 Task: Sort the products in the category "Facial Care & Cosmetics" by unit price (high first).
Action: Mouse pressed left at (221, 95)
Screenshot: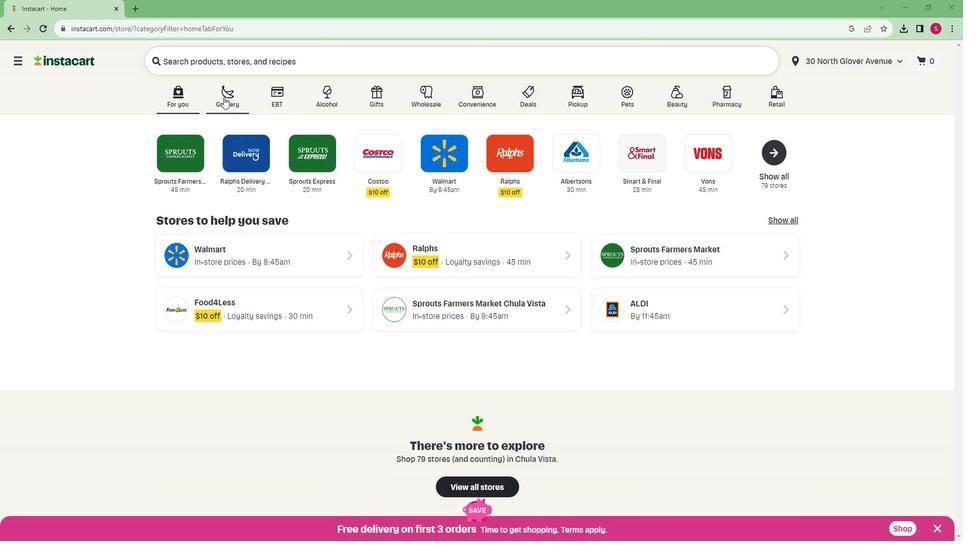 
Action: Mouse moved to (203, 225)
Screenshot: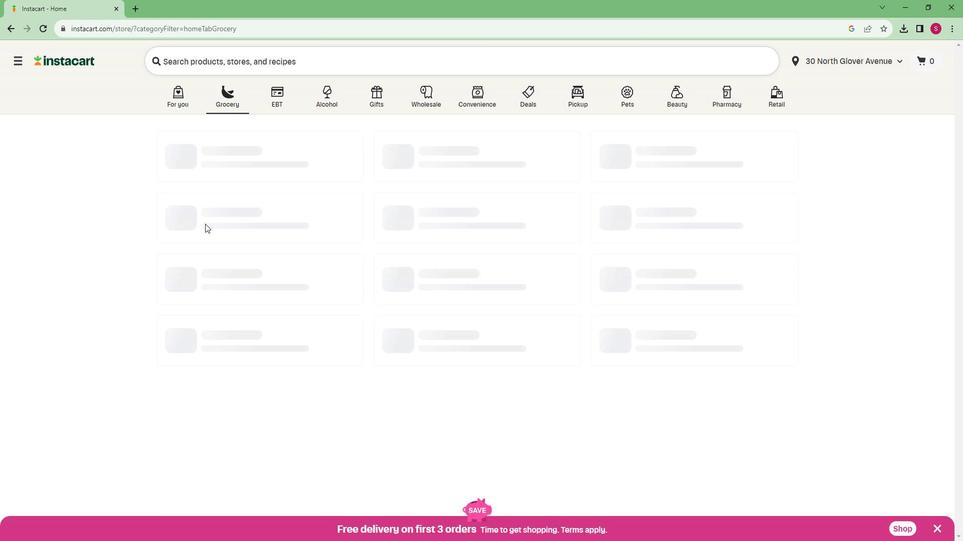 
Action: Mouse scrolled (203, 224) with delta (0, -1)
Screenshot: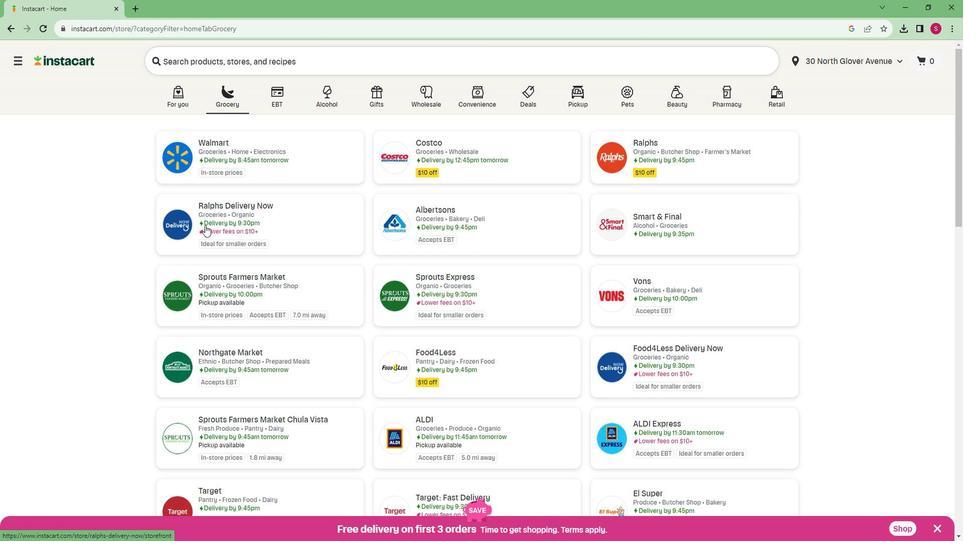 
Action: Mouse pressed left at (203, 225)
Screenshot: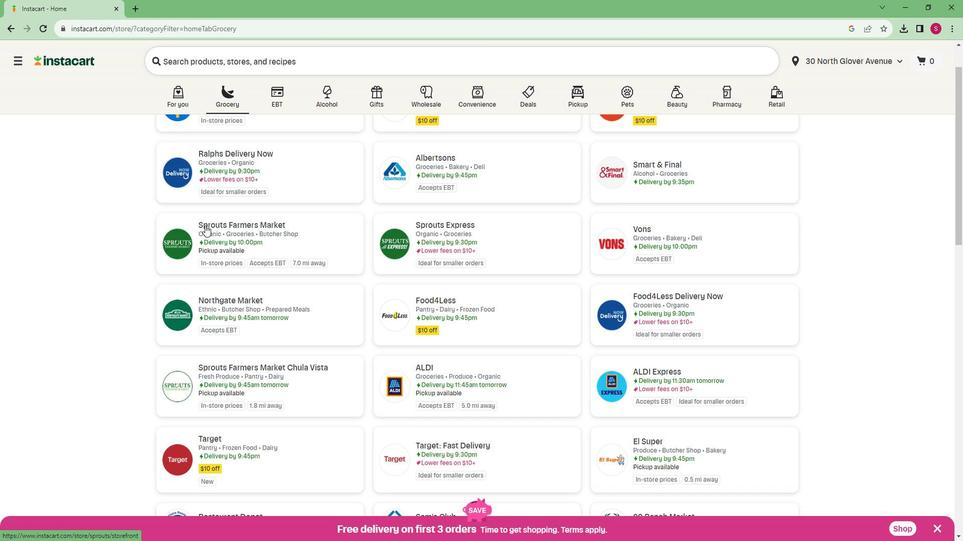 
Action: Mouse moved to (52, 332)
Screenshot: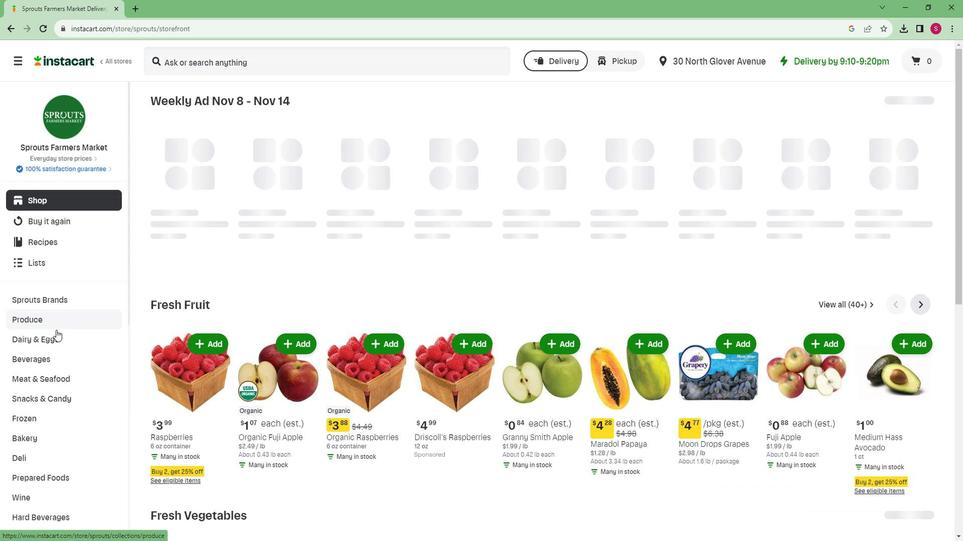 
Action: Mouse scrolled (52, 331) with delta (0, 0)
Screenshot: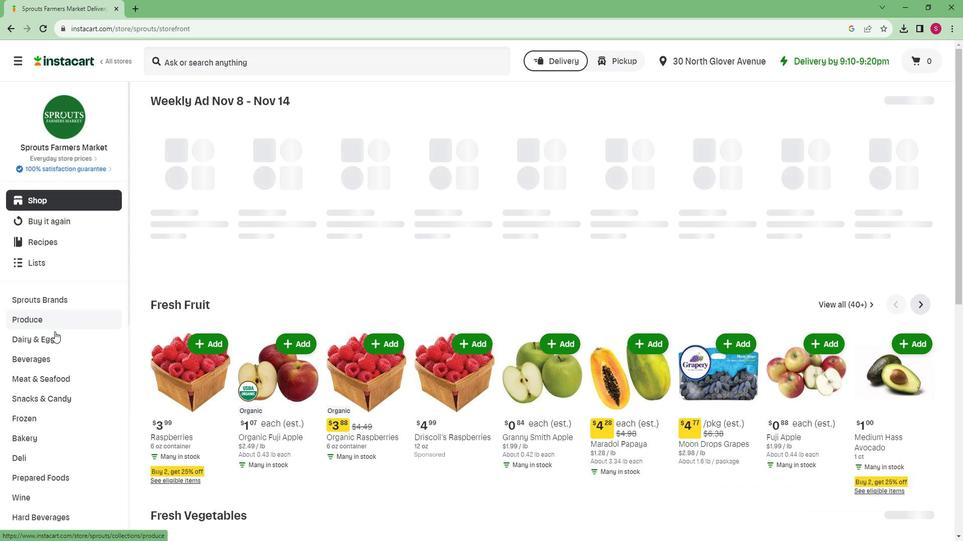 
Action: Mouse scrolled (52, 331) with delta (0, 0)
Screenshot: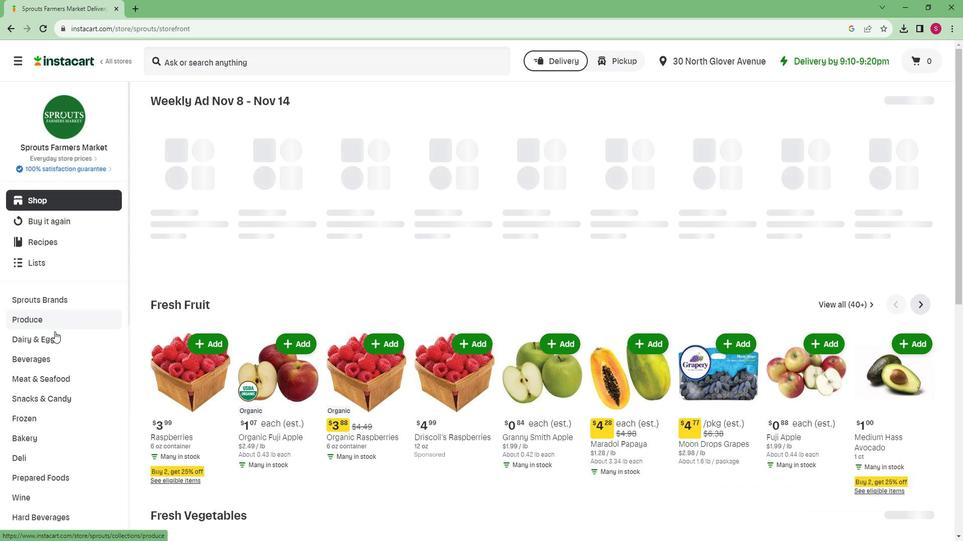 
Action: Mouse scrolled (52, 331) with delta (0, 0)
Screenshot: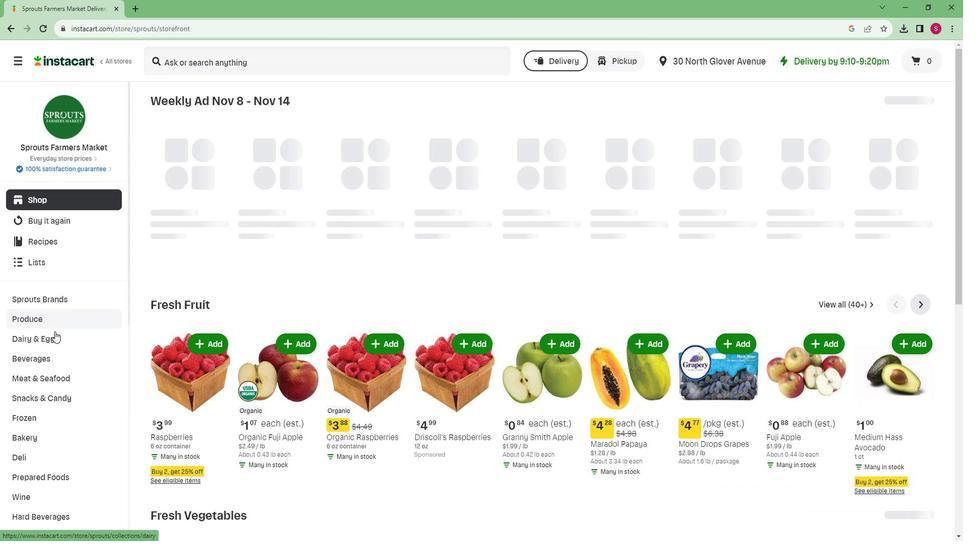 
Action: Mouse scrolled (52, 331) with delta (0, 0)
Screenshot: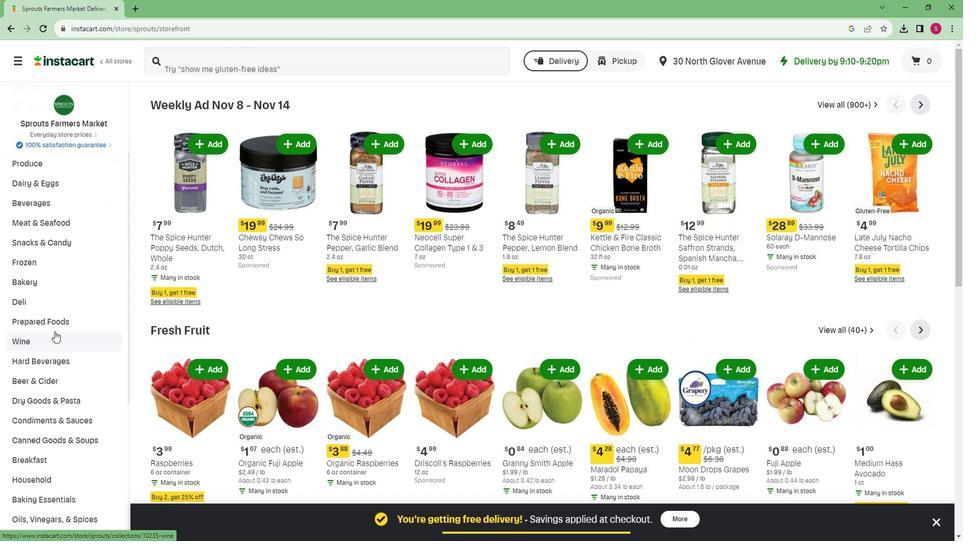 
Action: Mouse scrolled (52, 331) with delta (0, 0)
Screenshot: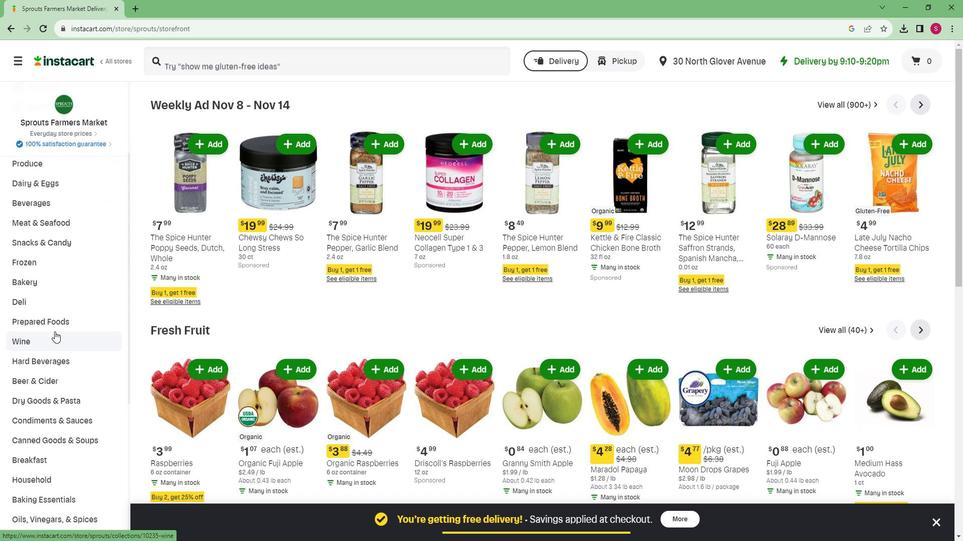 
Action: Mouse scrolled (52, 331) with delta (0, 0)
Screenshot: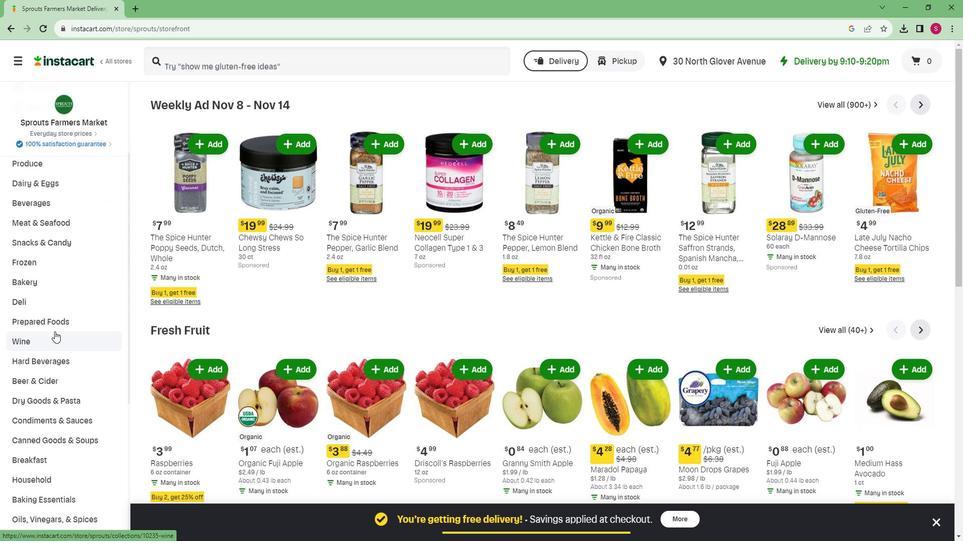 
Action: Mouse scrolled (52, 331) with delta (0, 0)
Screenshot: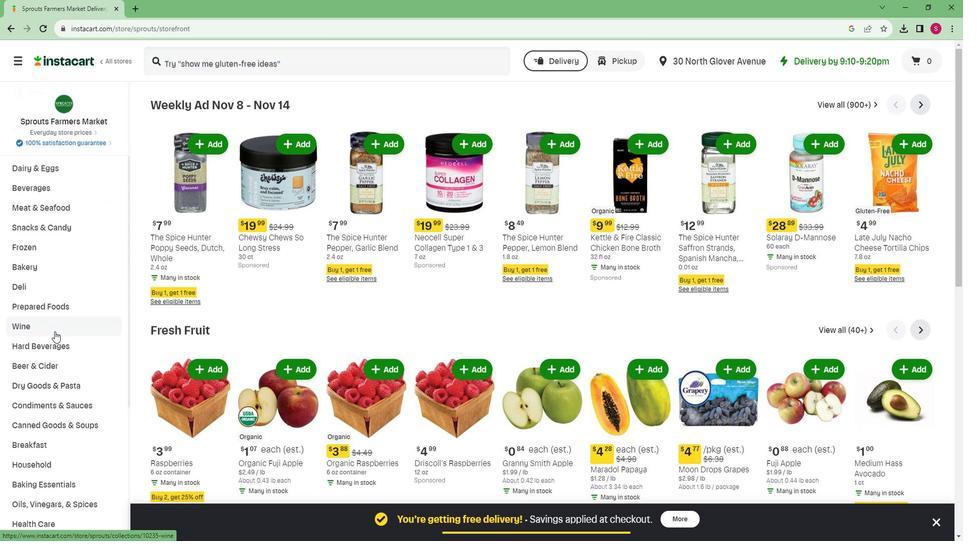 
Action: Mouse scrolled (52, 331) with delta (0, 0)
Screenshot: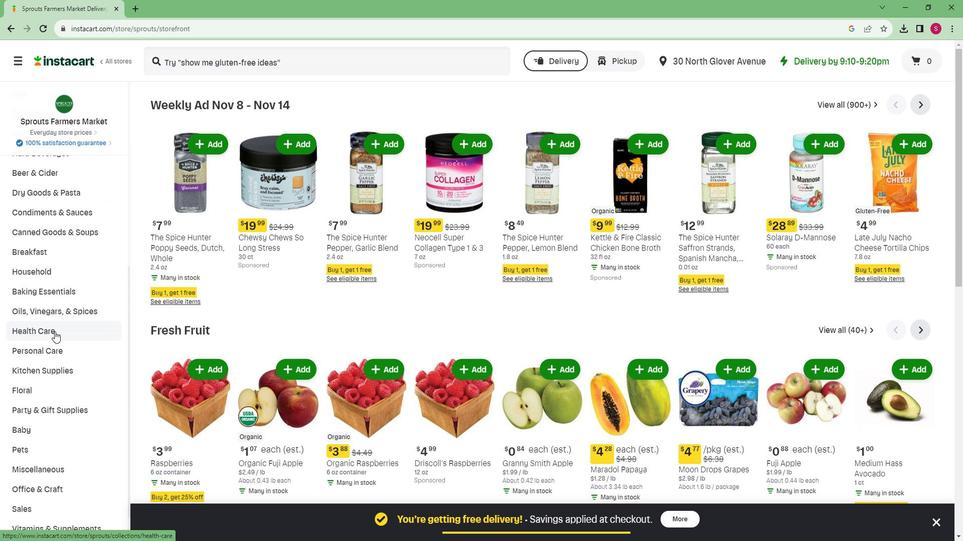 
Action: Mouse scrolled (52, 331) with delta (0, 0)
Screenshot: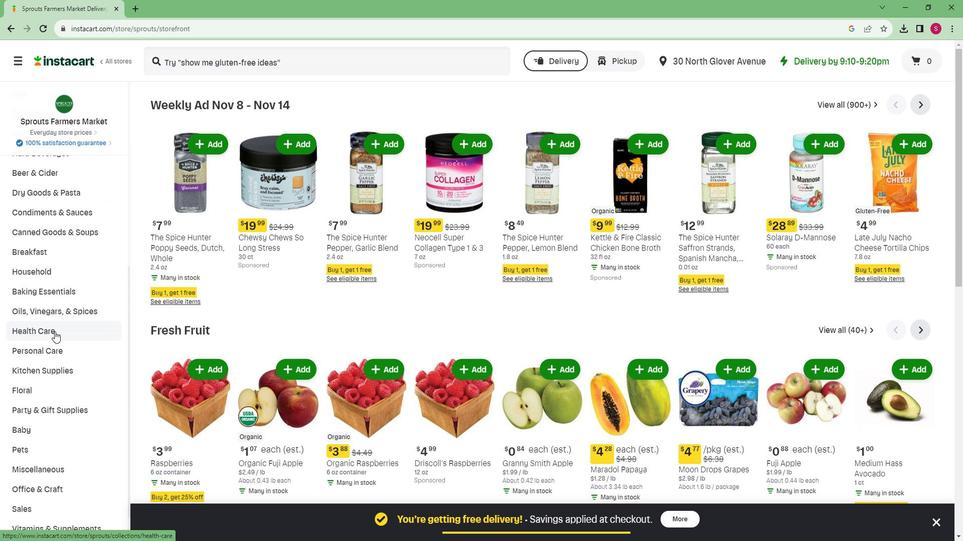 
Action: Mouse scrolled (52, 331) with delta (0, 0)
Screenshot: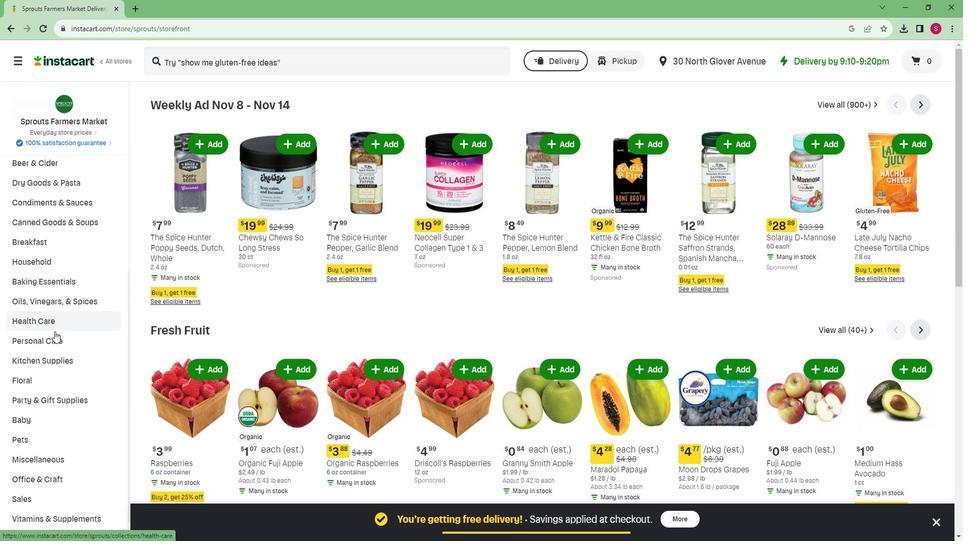 
Action: Mouse moved to (51, 511)
Screenshot: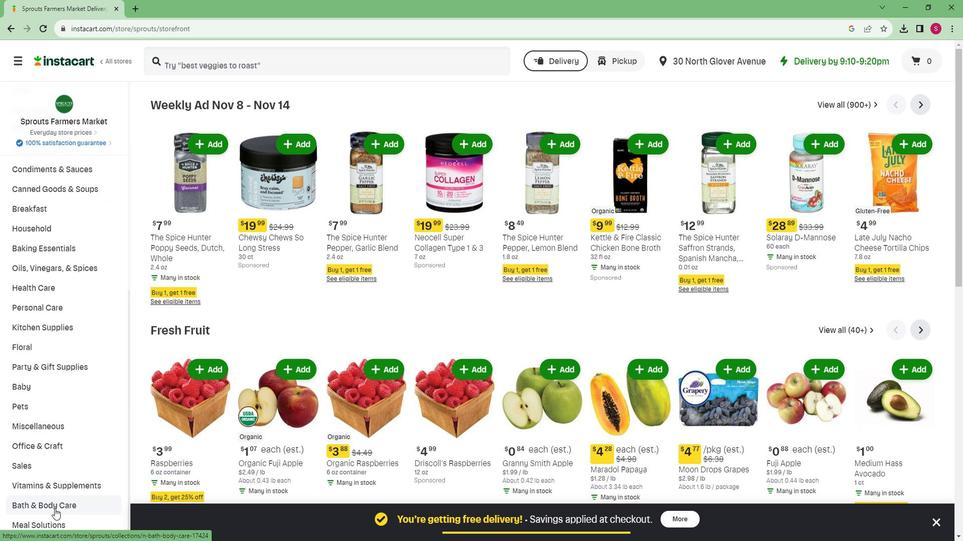 
Action: Mouse pressed left at (51, 511)
Screenshot: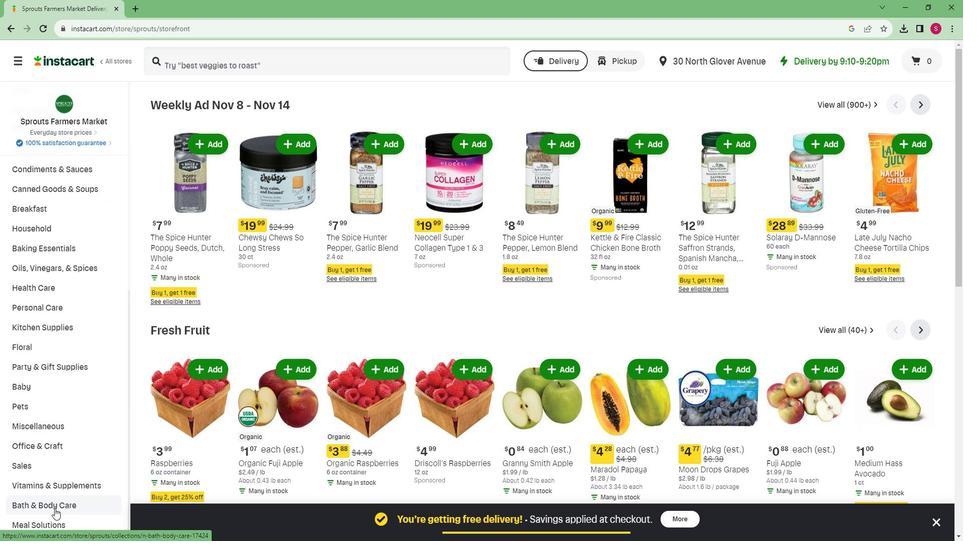 
Action: Mouse moved to (590, 124)
Screenshot: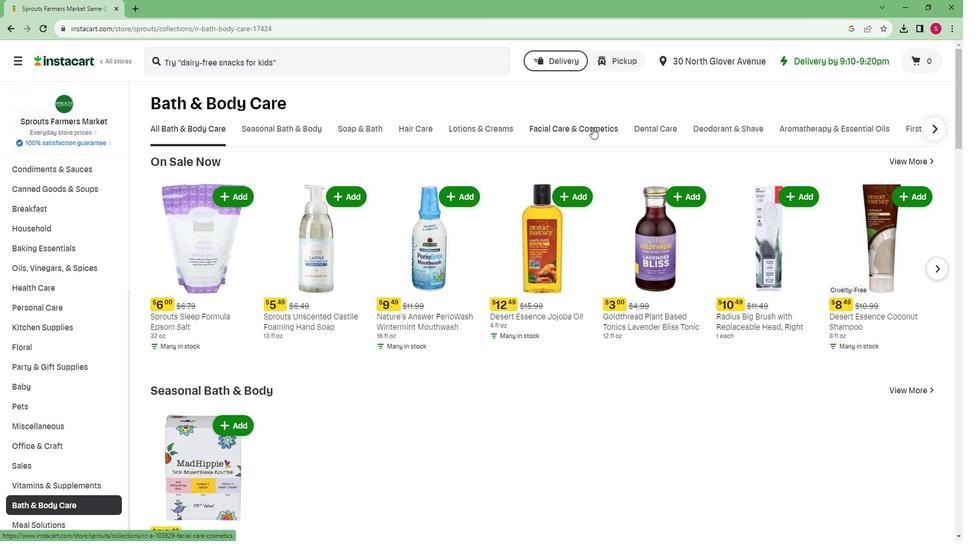 
Action: Mouse pressed left at (590, 124)
Screenshot: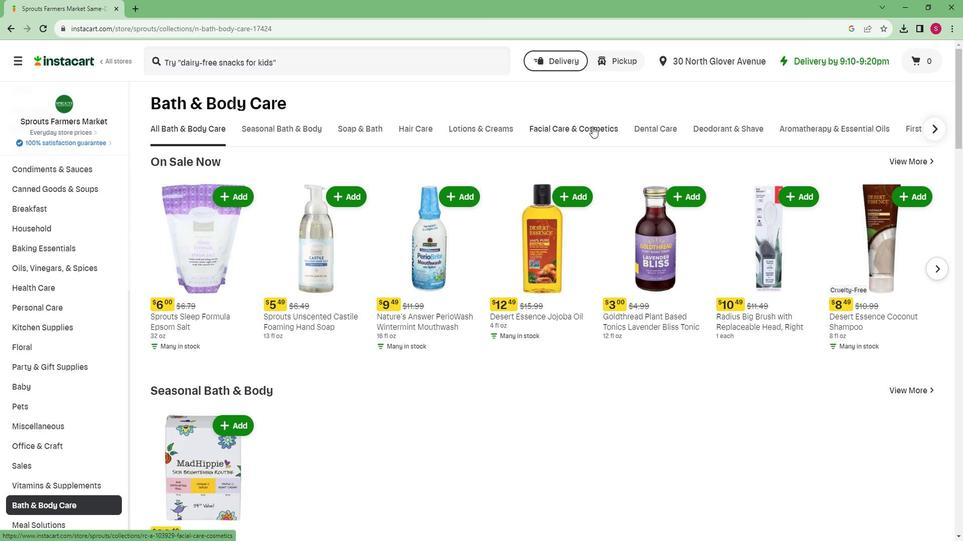 
Action: Mouse moved to (892, 172)
Screenshot: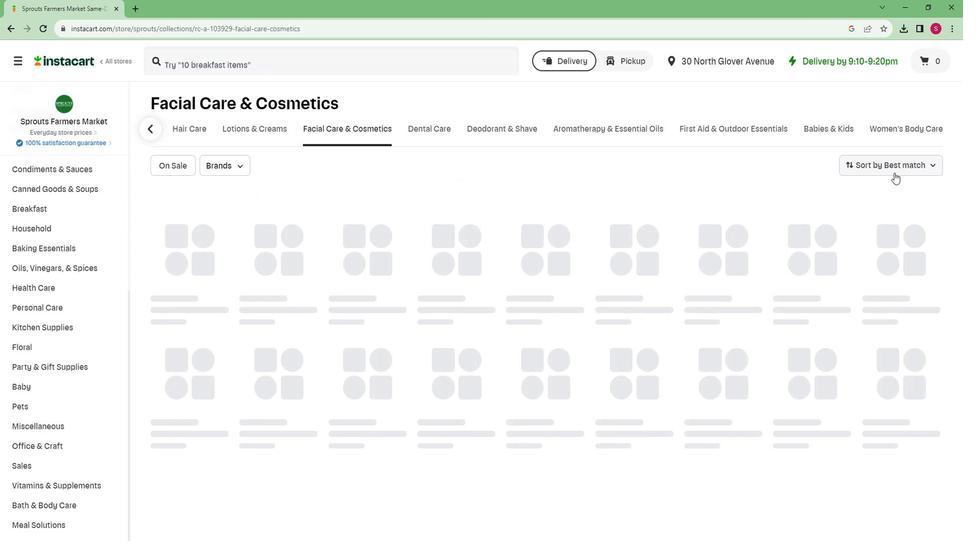 
Action: Mouse pressed left at (892, 172)
Screenshot: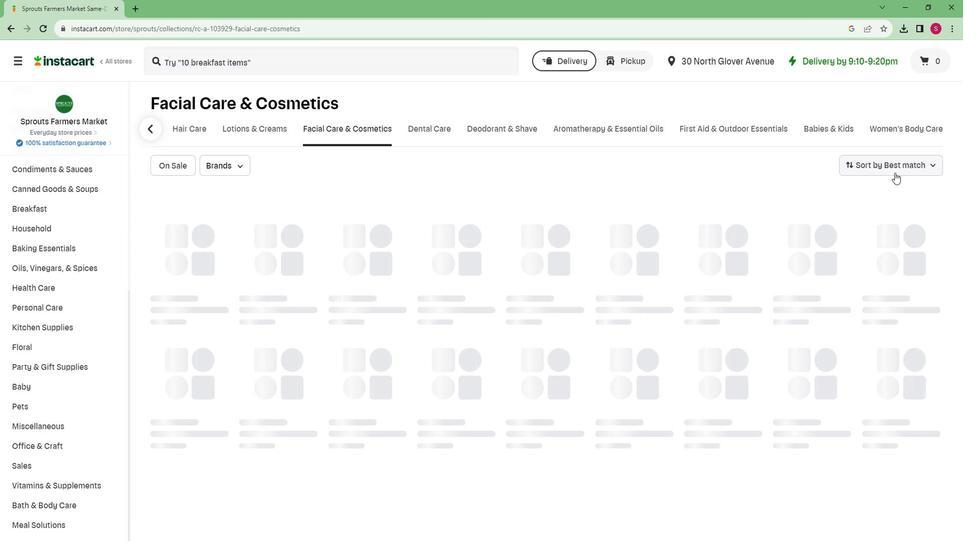 
Action: Mouse moved to (854, 291)
Screenshot: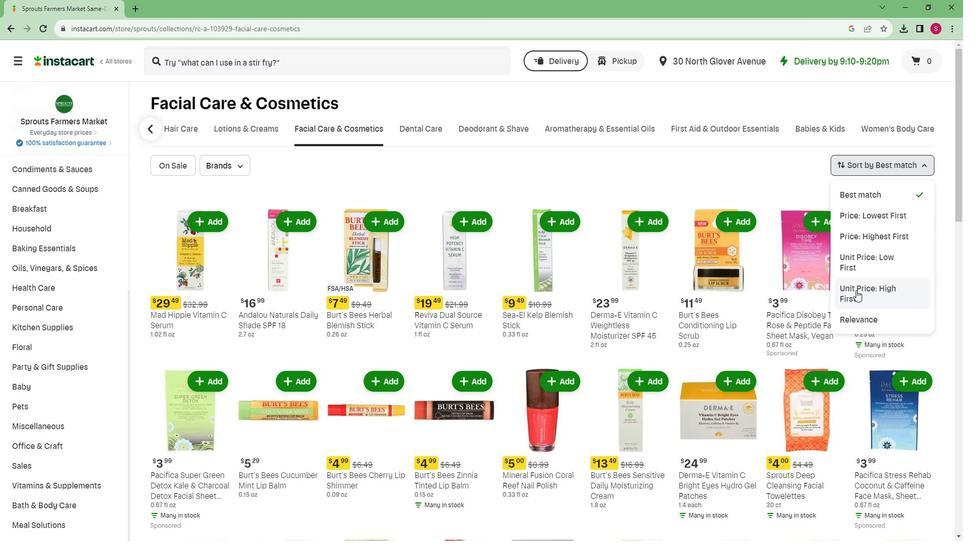
Action: Mouse pressed left at (854, 291)
Screenshot: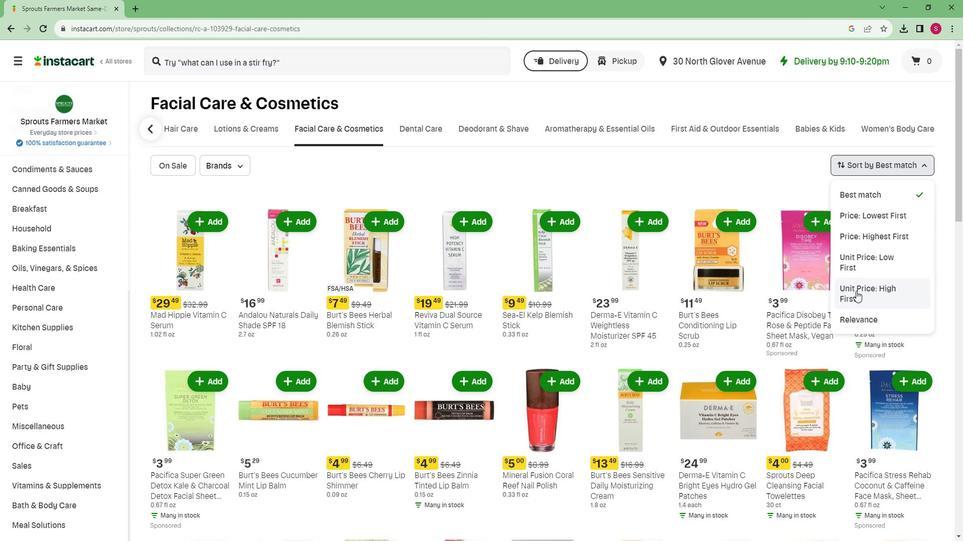 
Action: Mouse moved to (813, 285)
Screenshot: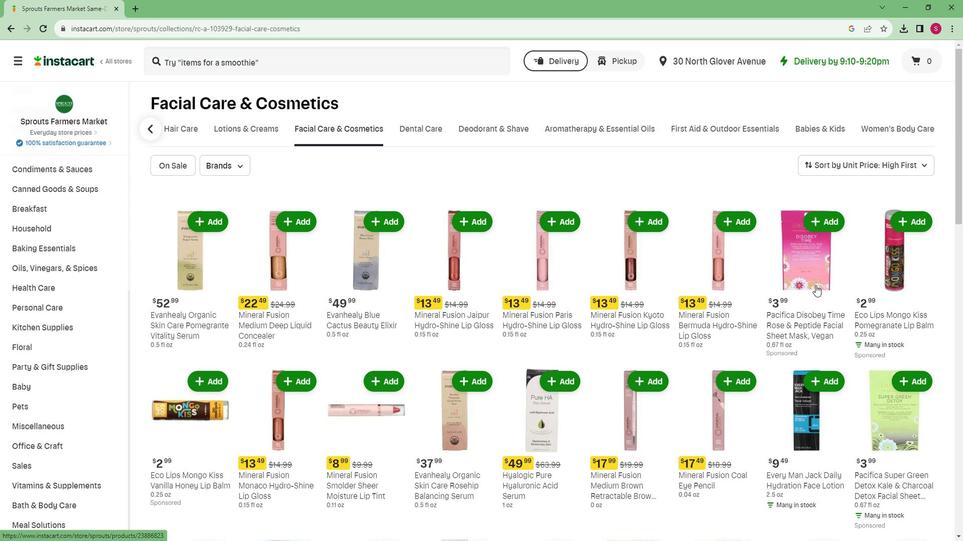 
